 Task: Add Aura Cacia Lavender Relaxing Pure Essential Oil to the cart.
Action: Mouse moved to (797, 304)
Screenshot: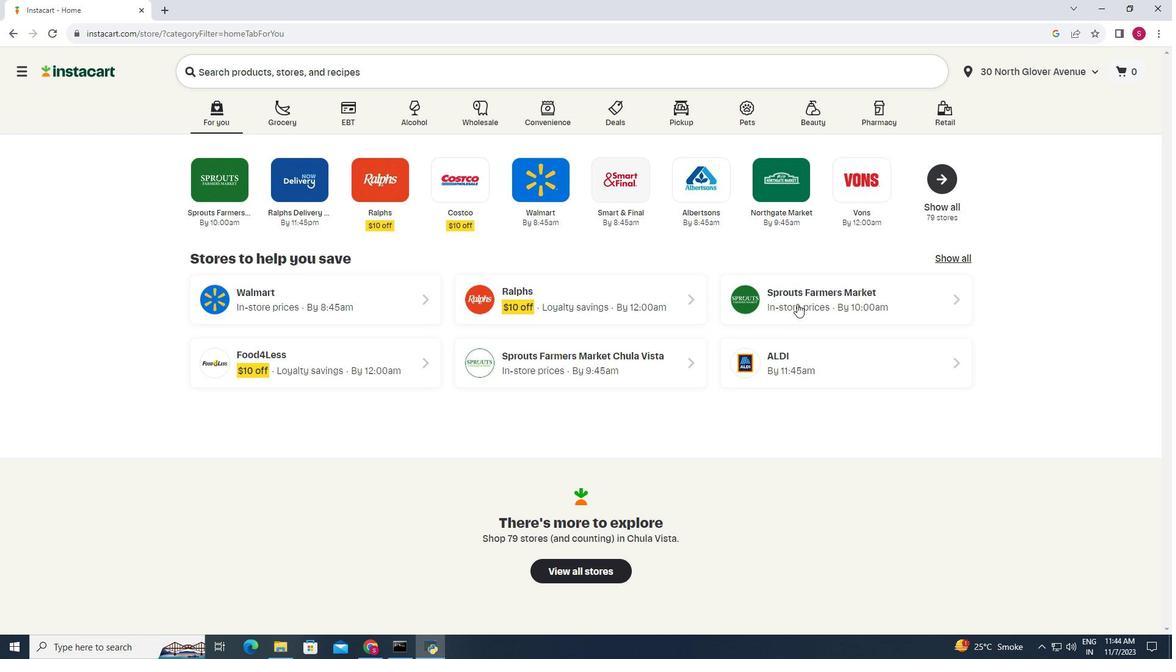 
Action: Mouse pressed left at (797, 304)
Screenshot: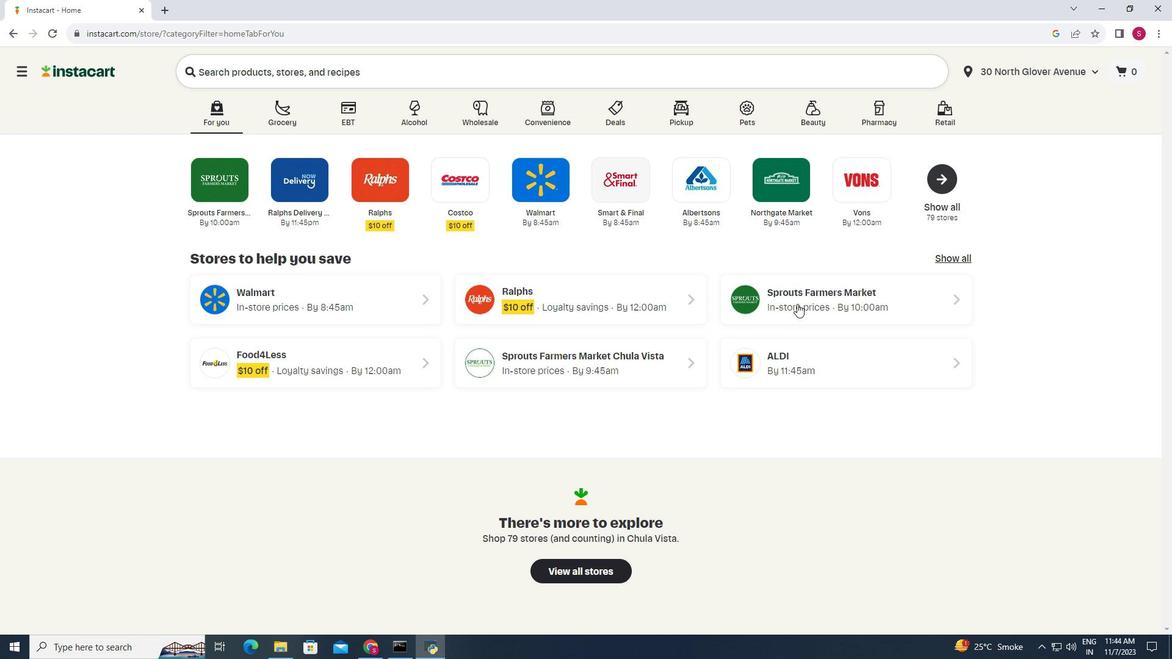 
Action: Mouse moved to (72, 489)
Screenshot: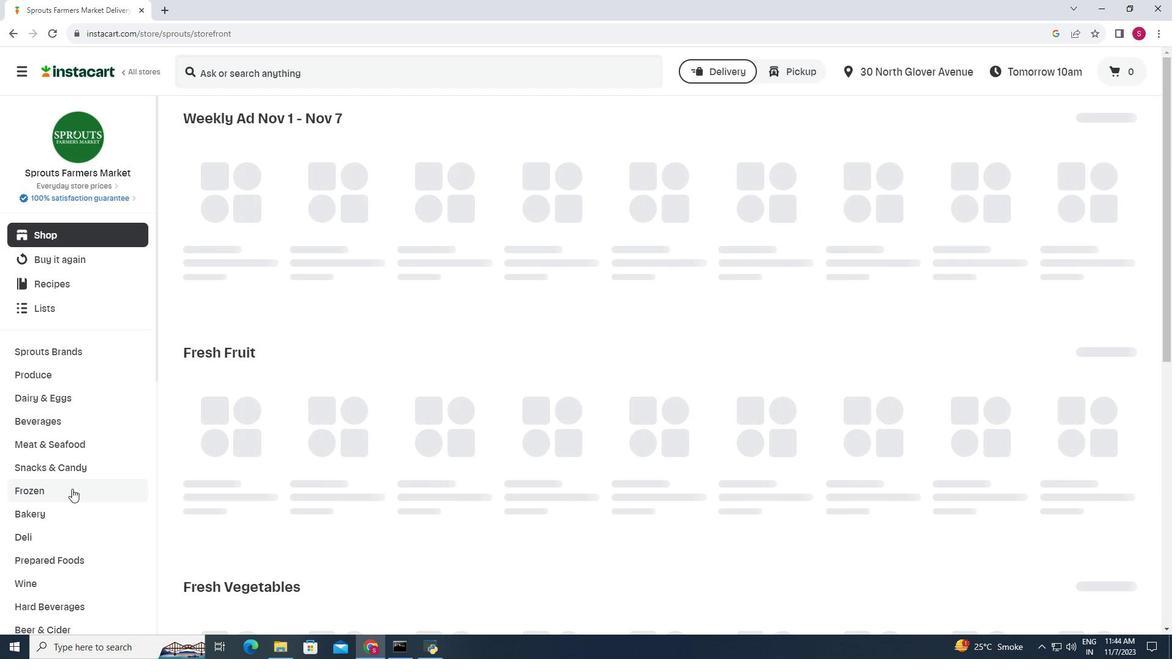 
Action: Mouse scrolled (72, 488) with delta (0, 0)
Screenshot: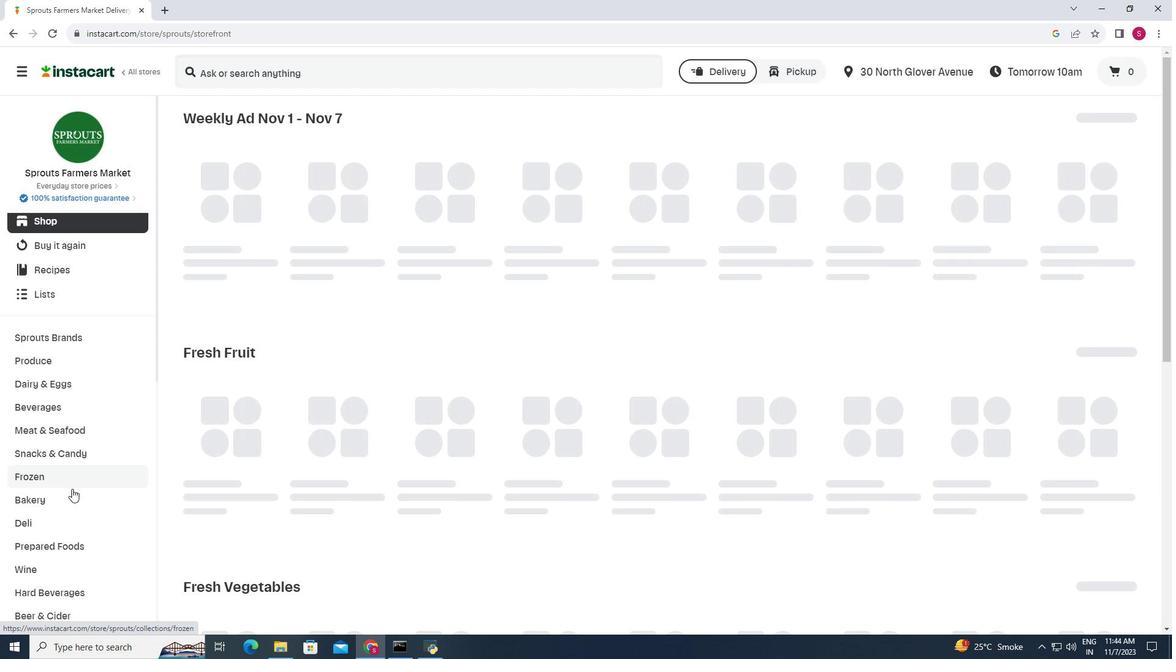 
Action: Mouse scrolled (72, 488) with delta (0, 0)
Screenshot: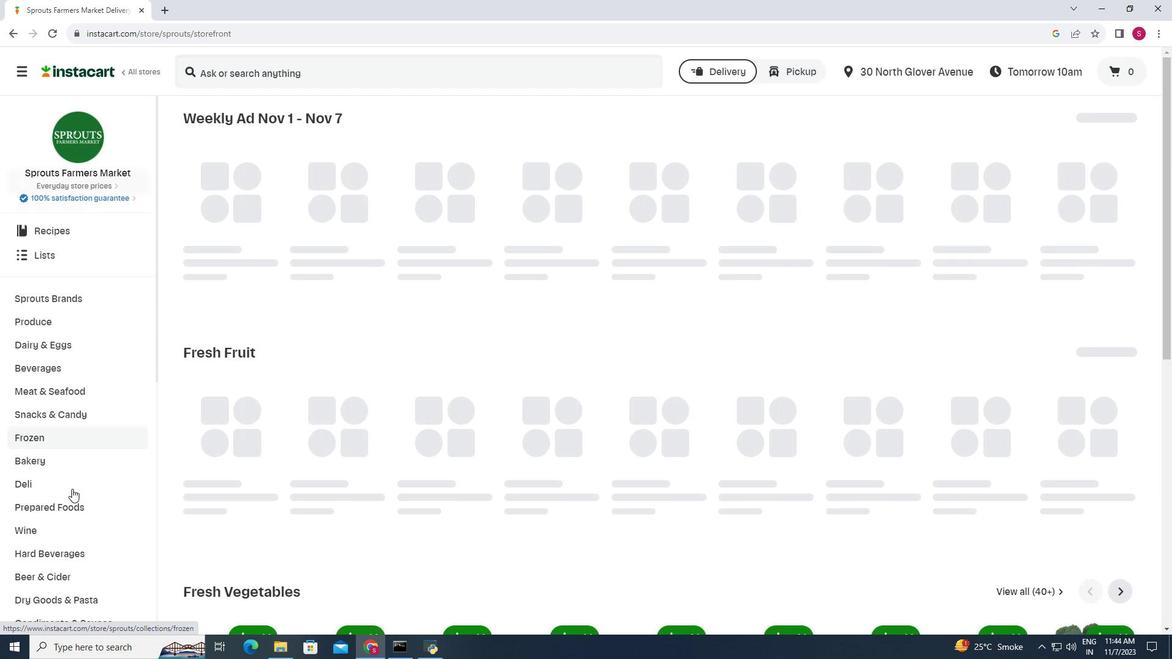 
Action: Mouse scrolled (72, 488) with delta (0, 0)
Screenshot: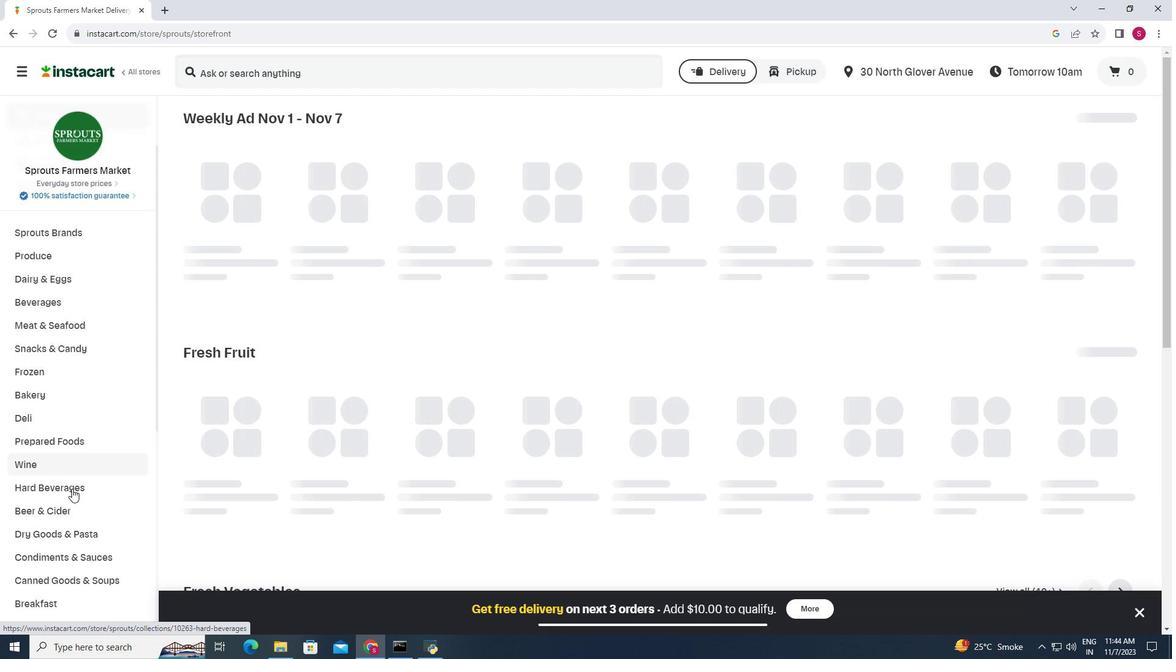
Action: Mouse scrolled (72, 488) with delta (0, 0)
Screenshot: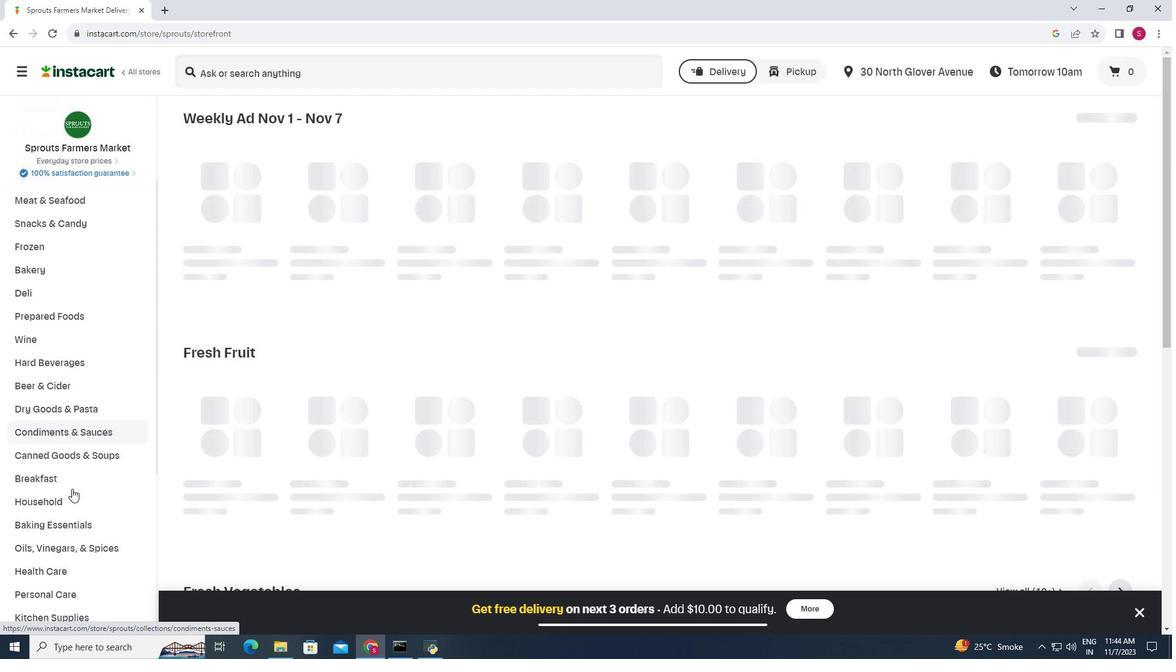 
Action: Mouse moved to (52, 509)
Screenshot: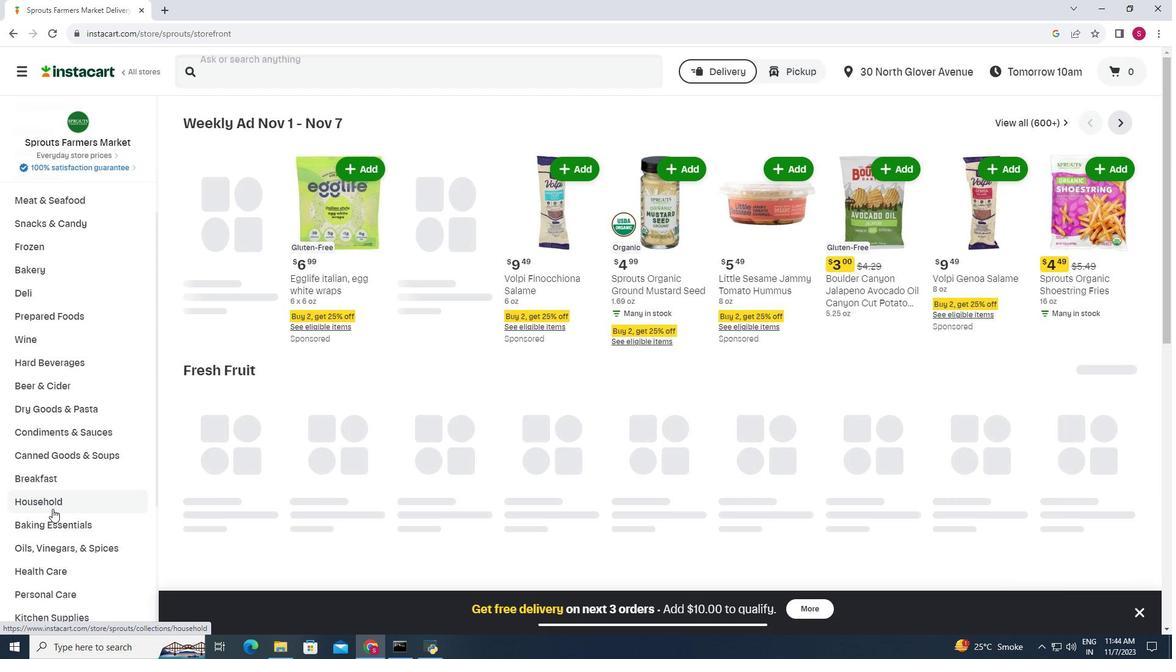 
Action: Mouse pressed left at (52, 509)
Screenshot: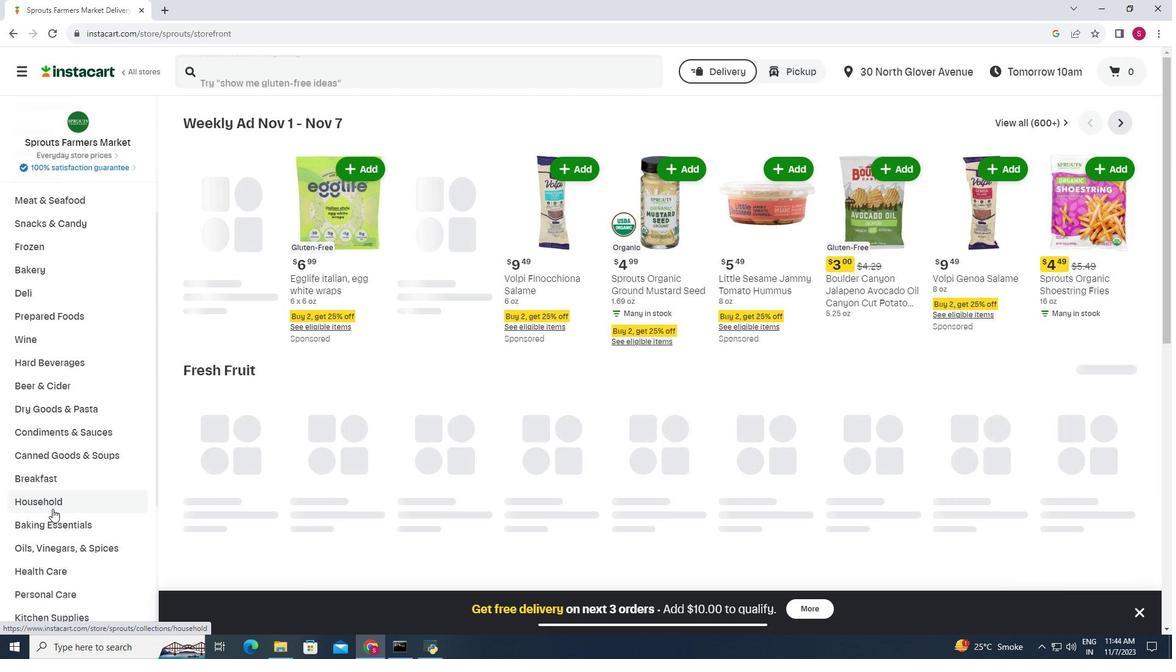 
Action: Mouse moved to (628, 139)
Screenshot: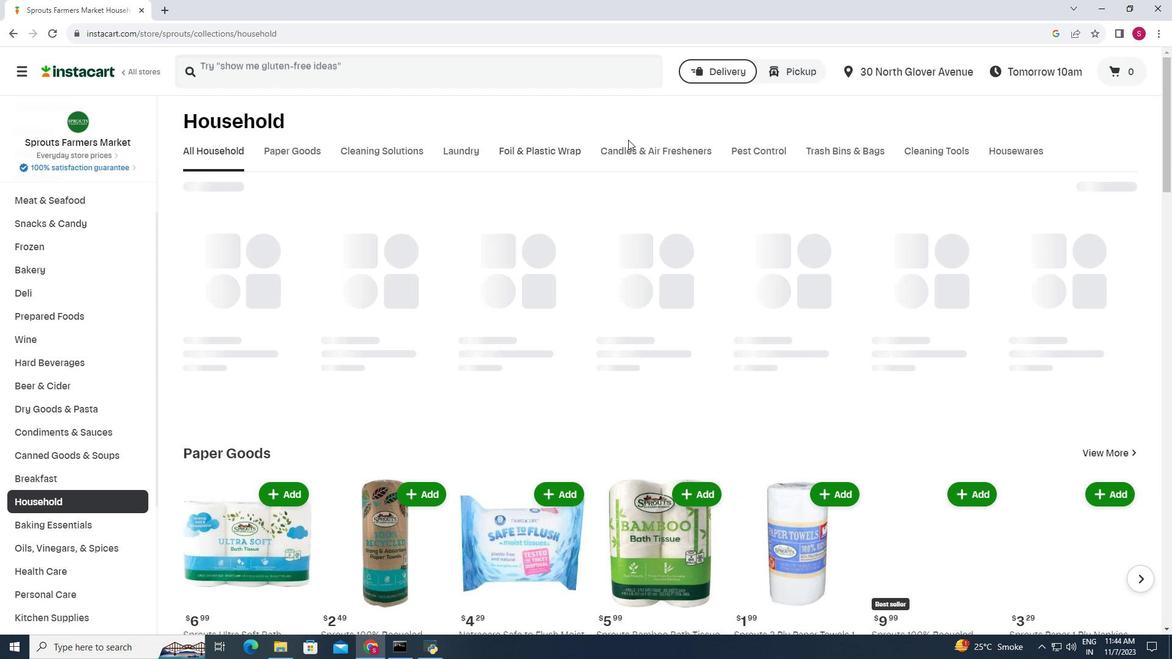 
Action: Mouse pressed left at (628, 139)
Screenshot: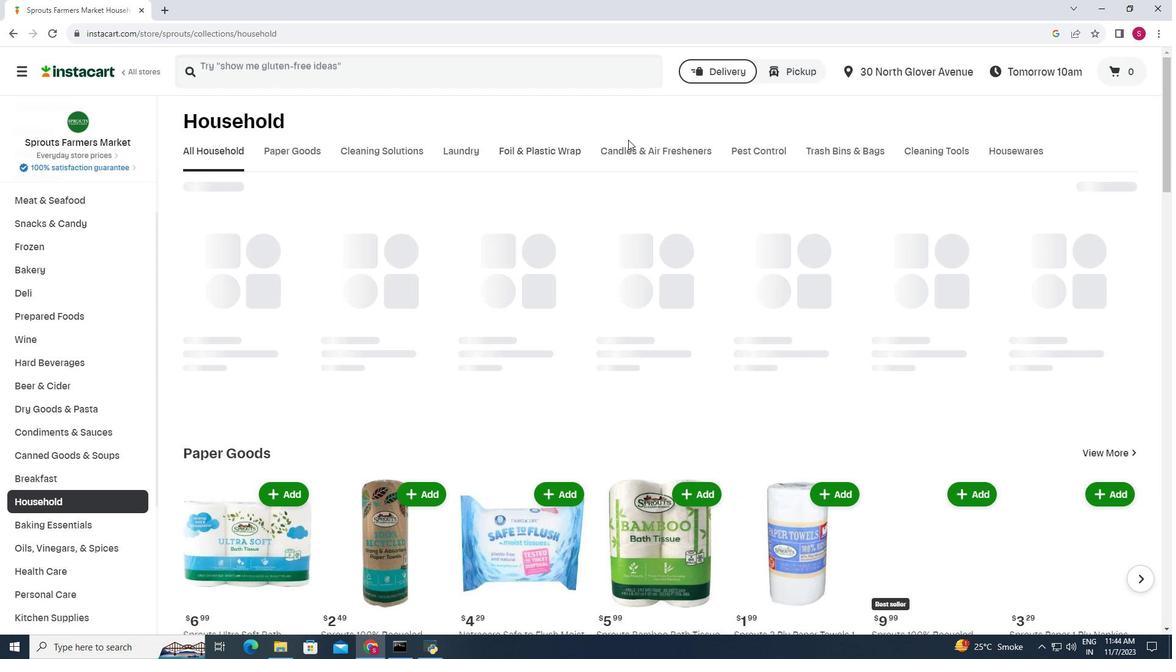 
Action: Mouse moved to (628, 141)
Screenshot: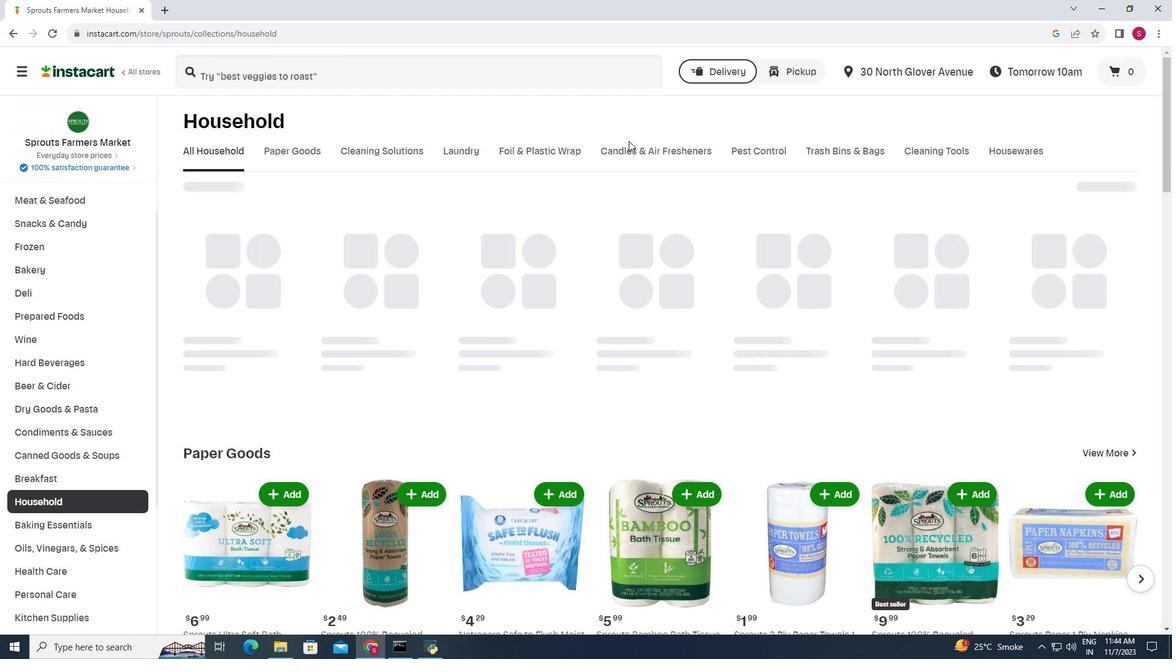 
Action: Mouse pressed left at (628, 141)
Screenshot: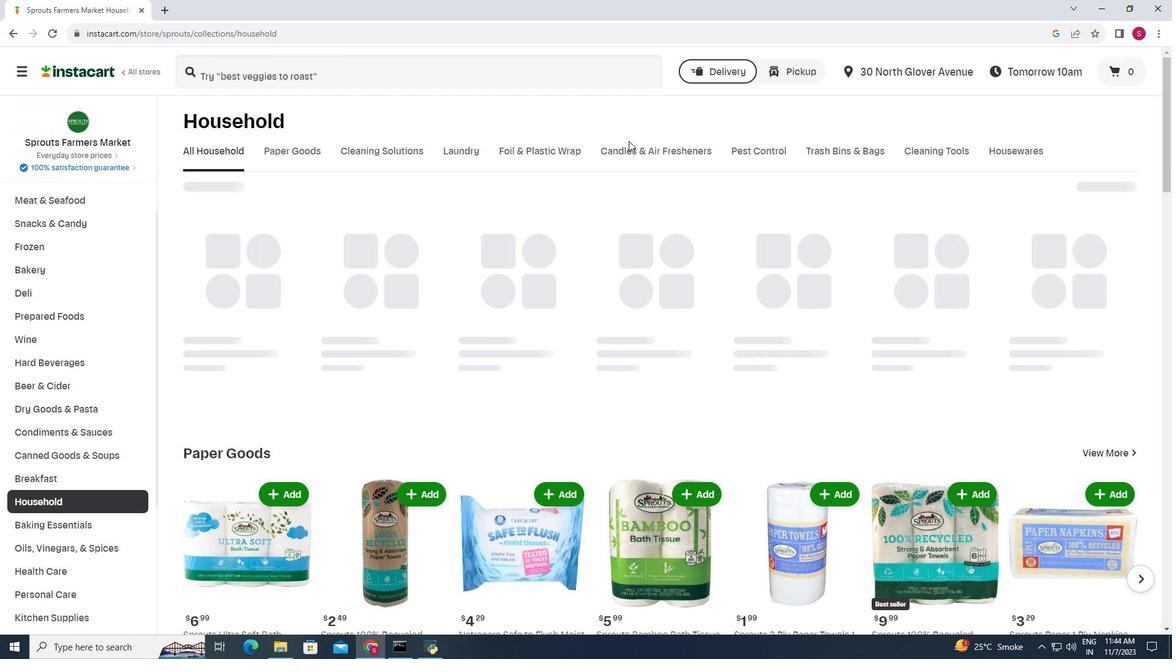 
Action: Mouse moved to (628, 145)
Screenshot: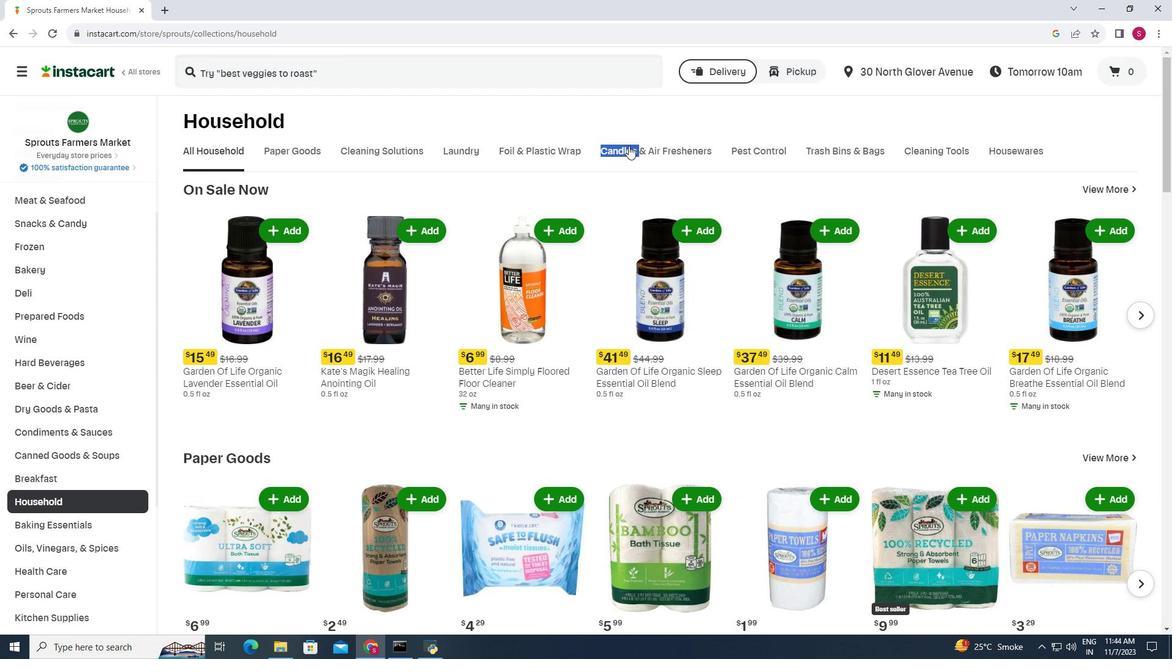 
Action: Mouse pressed left at (628, 145)
Screenshot: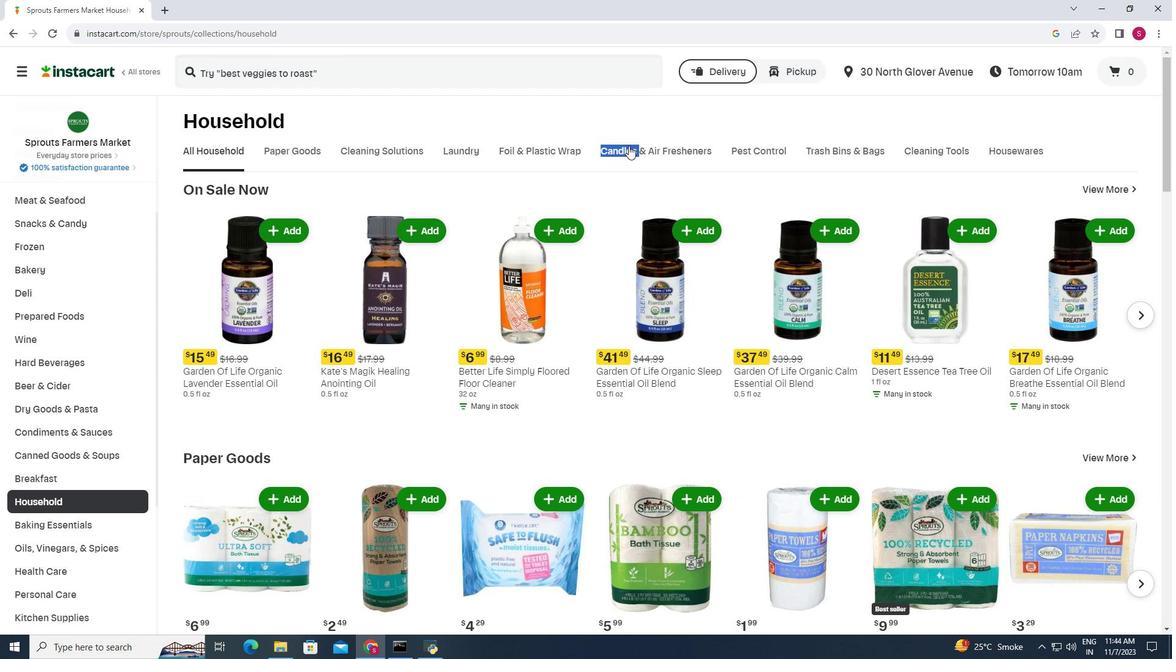 
Action: Mouse moved to (318, 70)
Screenshot: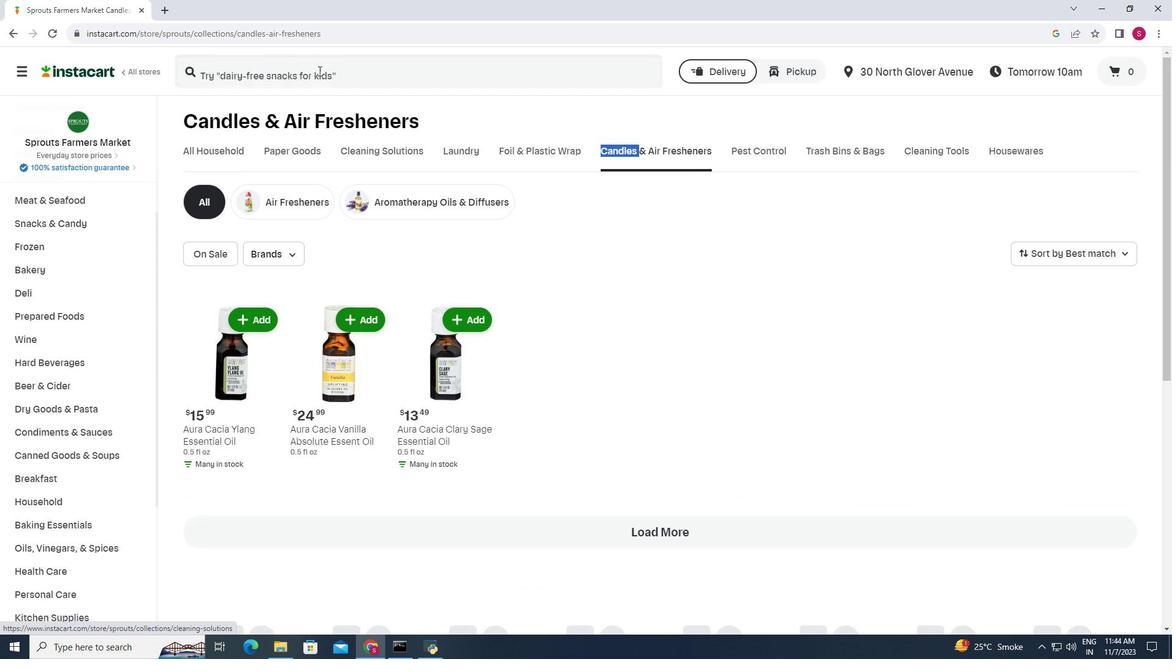 
Action: Mouse pressed left at (318, 70)
Screenshot: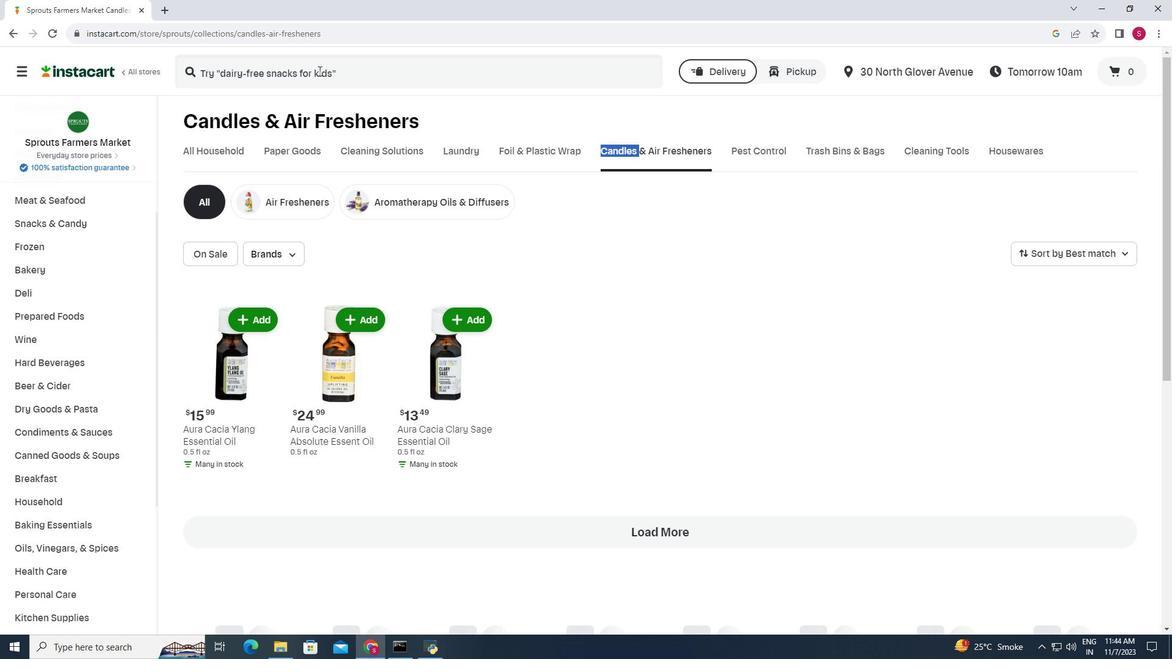 
Action: Key pressed <Key.shift>Aura<Key.space><Key.shift><Key.shift><Key.shift><Key.shift><Key.shift><Key.shift><Key.shift><Key.shift><Key.shift><Key.shift><Key.shift>Caciua<Key.space><Key.backspace><Key.backspace><Key.backspace>a<Key.space><Key.shift>Lavender<Key.space><Key.shift>Relaxing<Key.space><Key.shift>Pure<Key.space><Key.shift>Essential<Key.space><Key.shift>Oil<Key.enter>
Screenshot: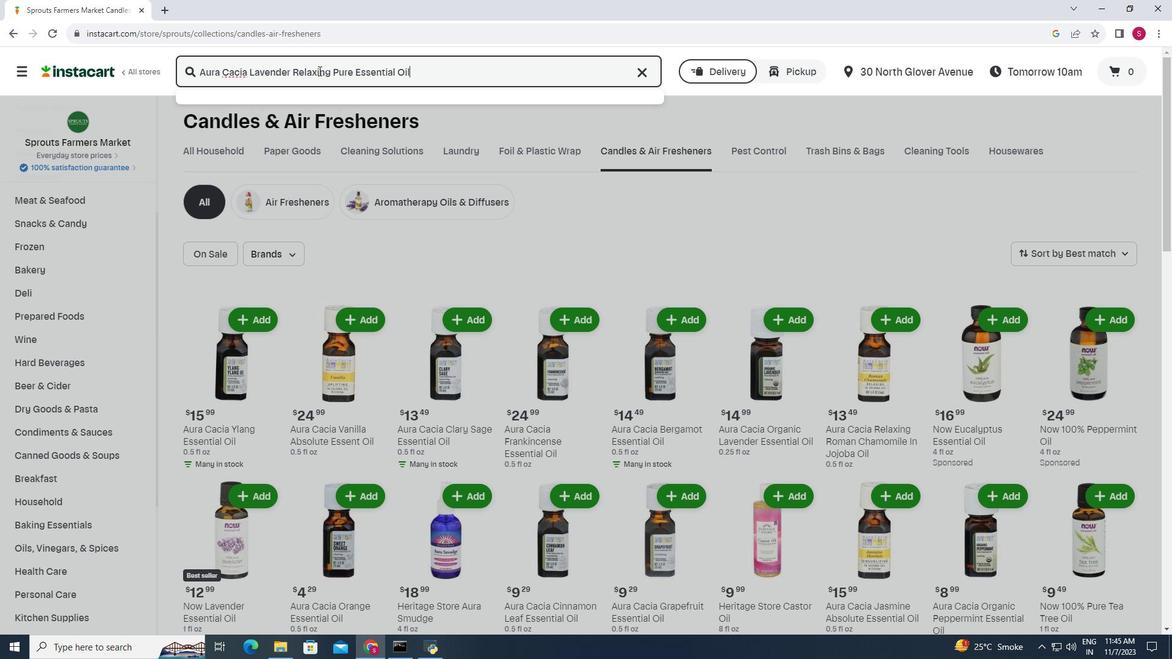 
Action: Mouse moved to (911, 166)
Screenshot: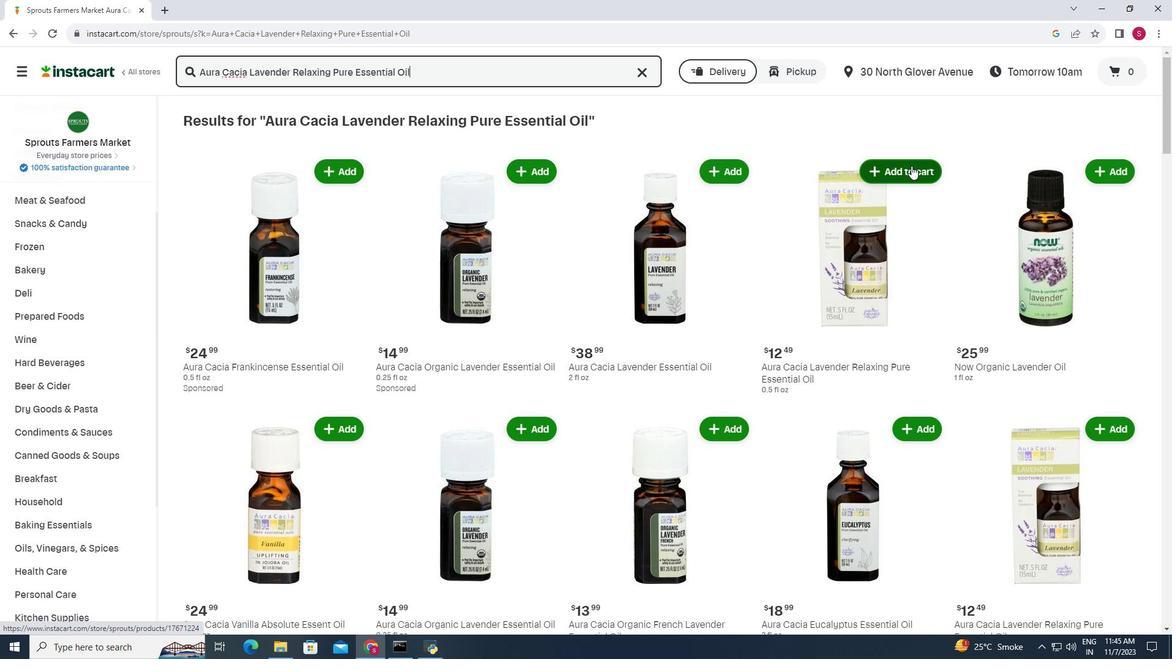 
Action: Mouse pressed left at (911, 166)
Screenshot: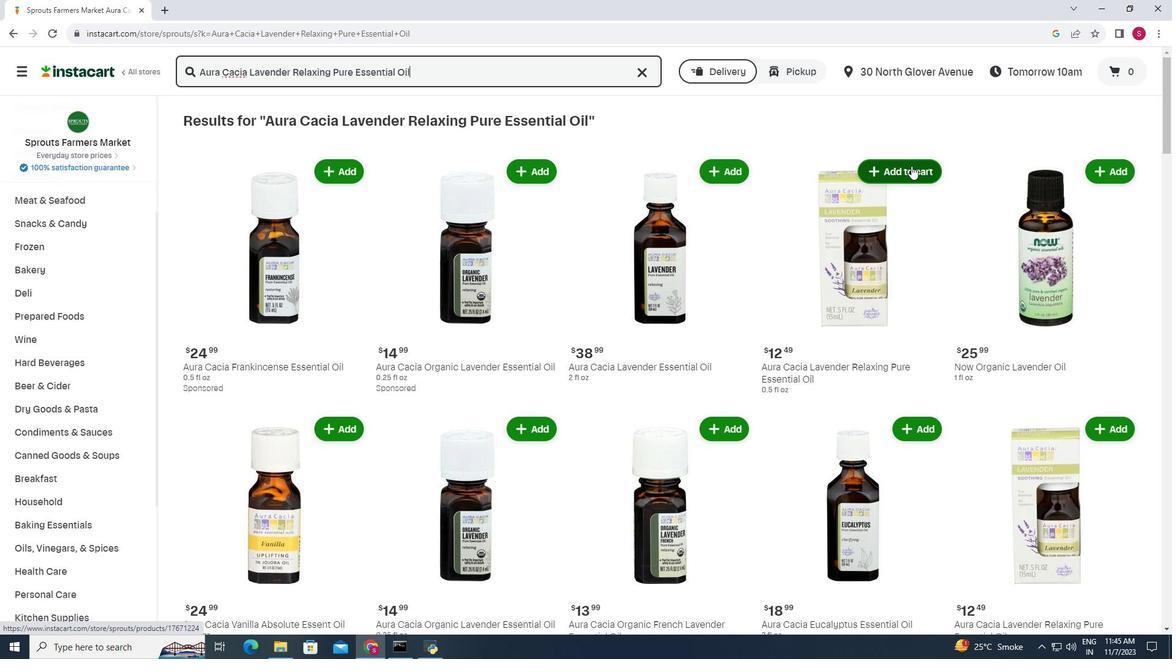 
Action: Mouse moved to (763, 168)
Screenshot: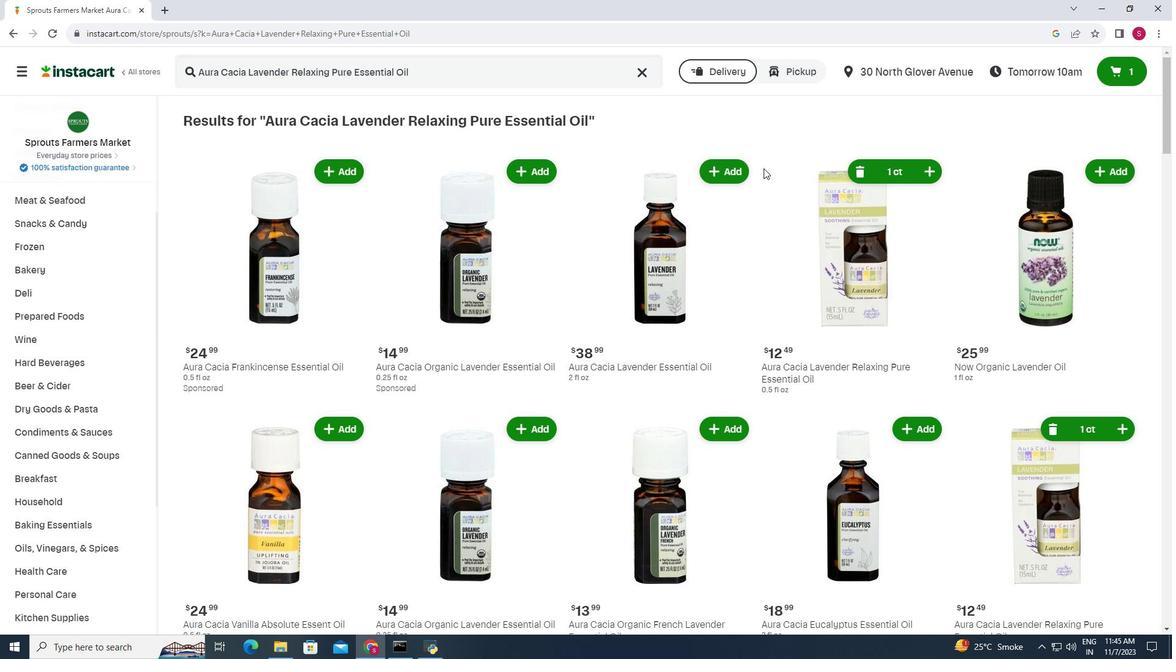 
